 Task: Use the formula "DECIMAL" in spreadsheet "Project protfolio".
Action: Mouse moved to (135, 78)
Screenshot: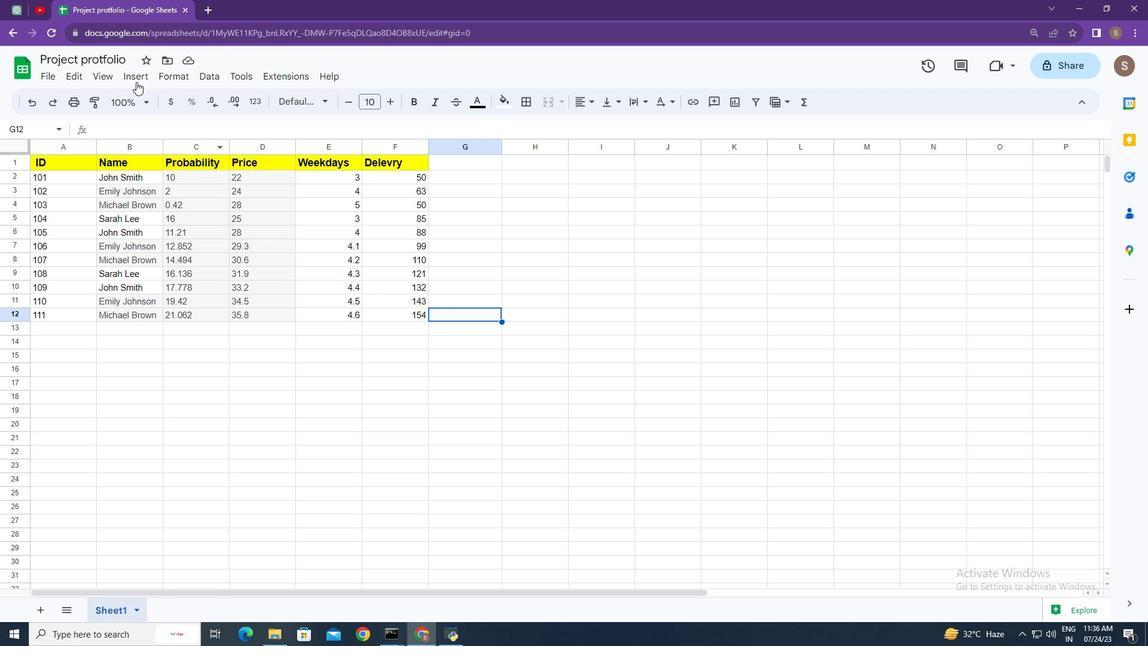 
Action: Mouse pressed left at (135, 78)
Screenshot: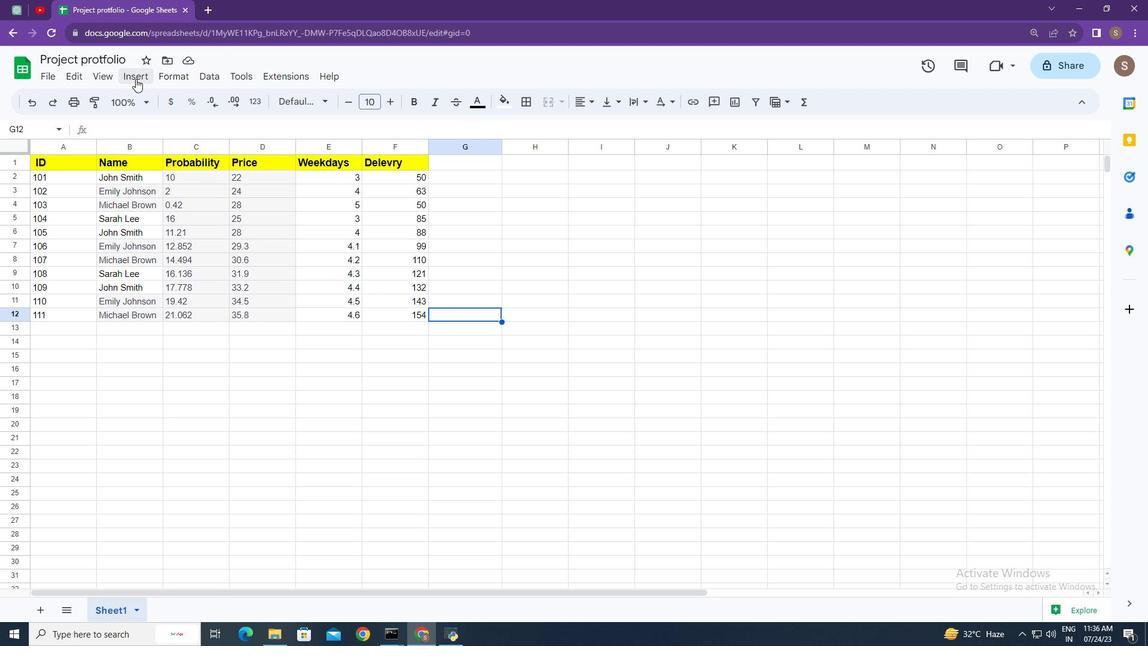 
Action: Mouse moved to (216, 307)
Screenshot: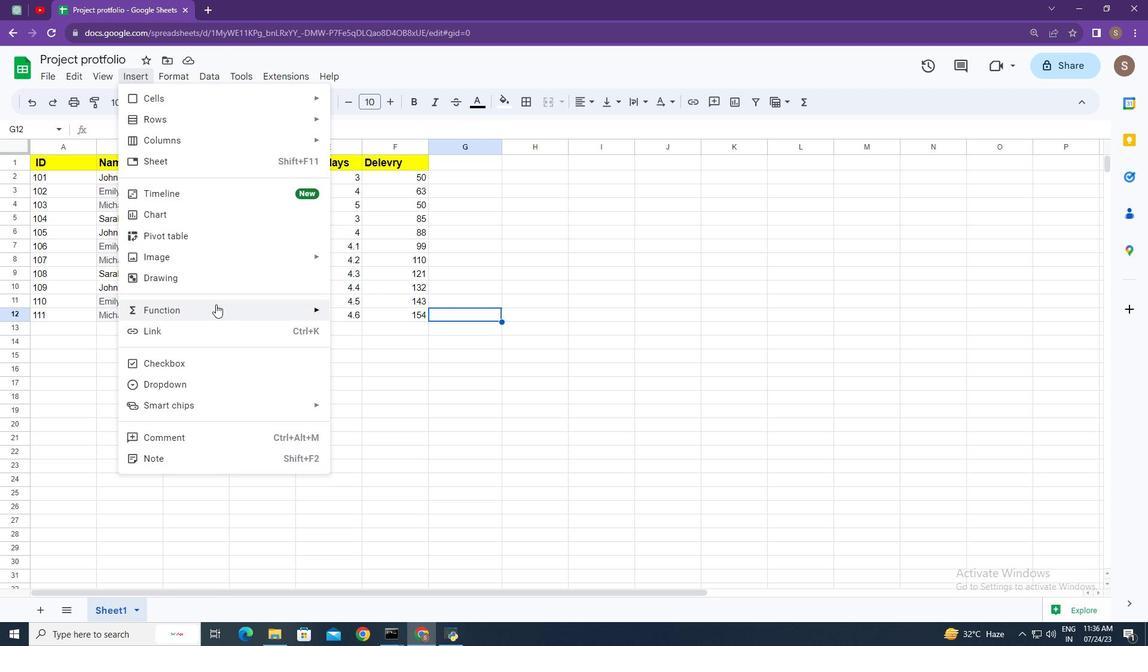 
Action: Mouse pressed left at (216, 307)
Screenshot: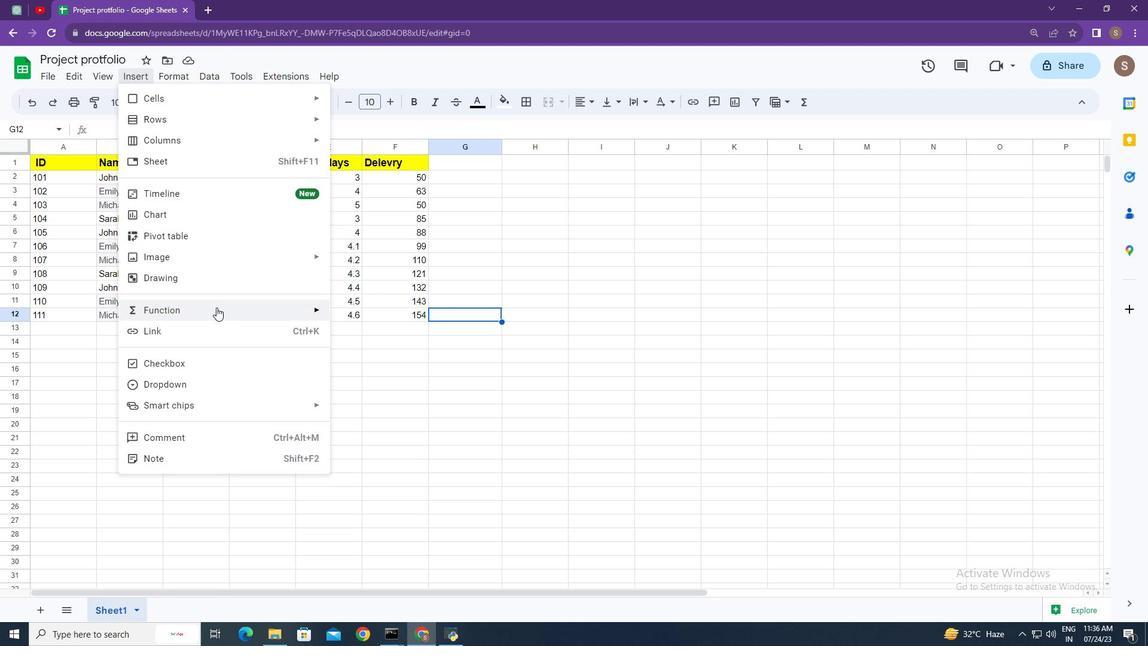 
Action: Mouse moved to (419, 232)
Screenshot: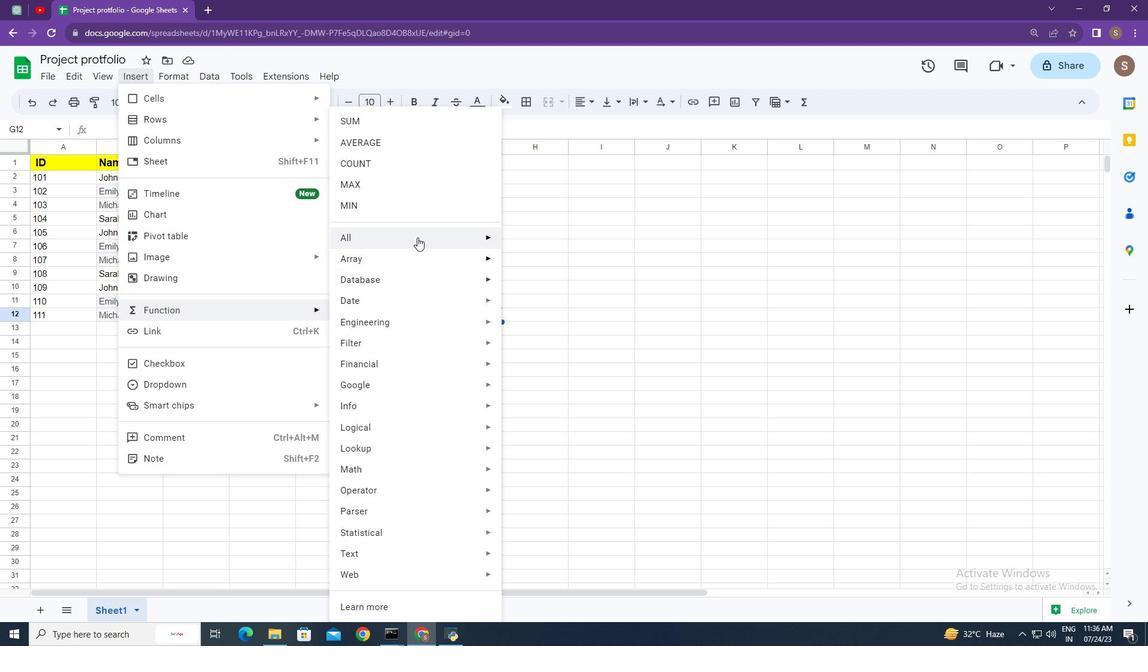 
Action: Mouse pressed left at (419, 232)
Screenshot: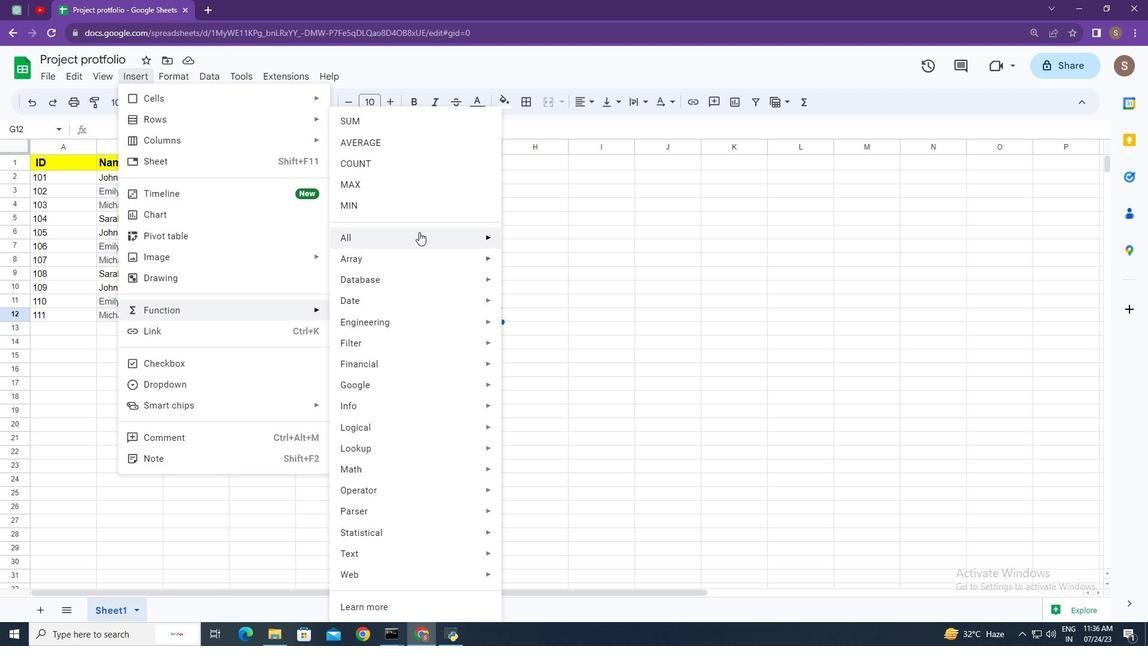 
Action: Mouse moved to (569, 417)
Screenshot: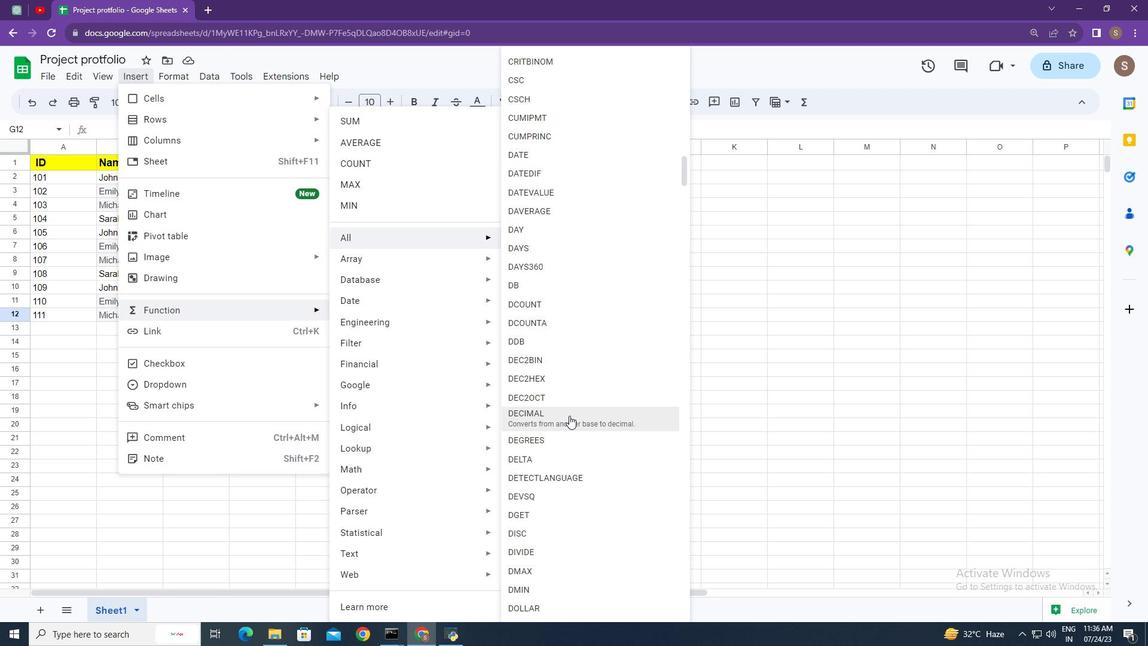 
Action: Mouse pressed left at (569, 417)
Screenshot: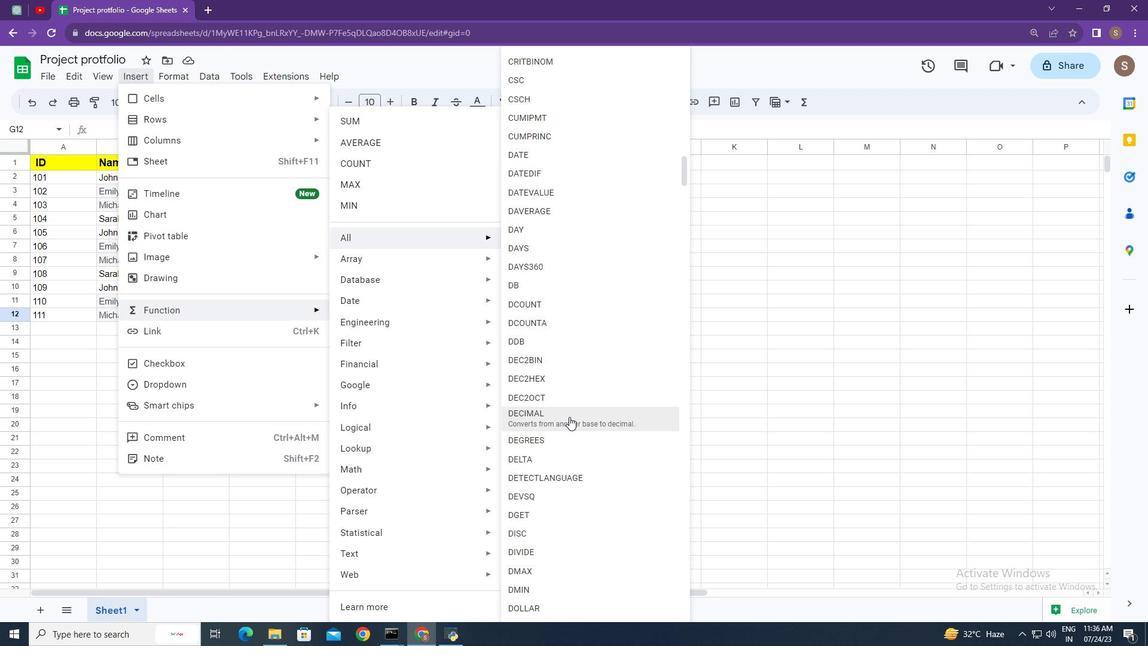 
Action: Mouse moved to (570, 387)
Screenshot: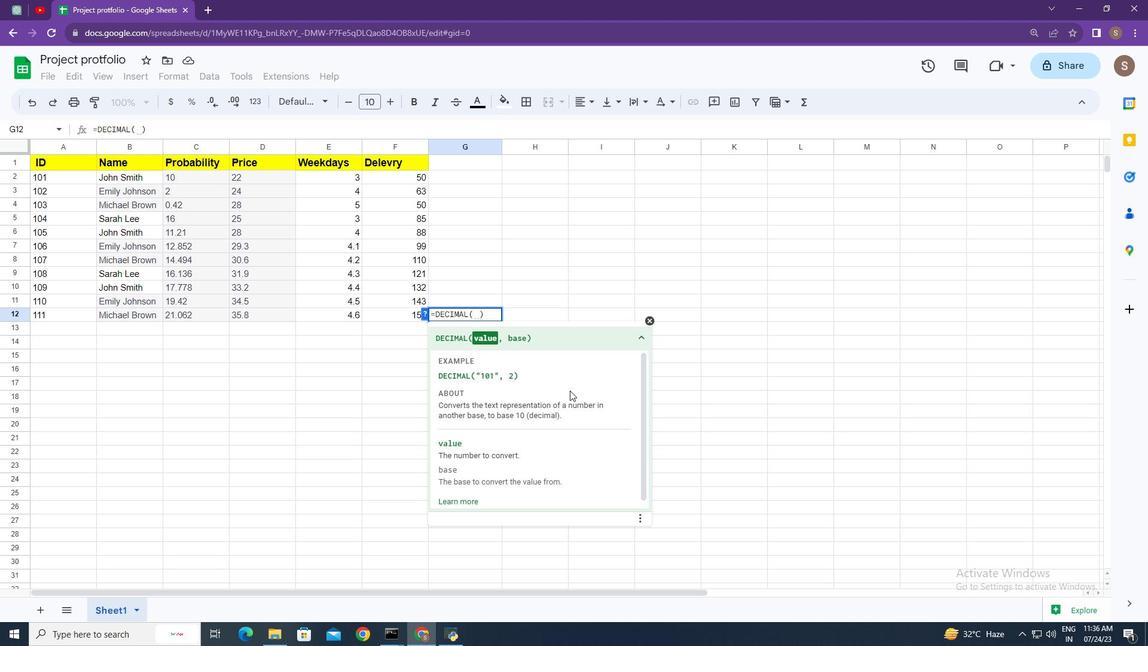 
Action: Key pressed <Key.shift_r>"101<Key.shift_r>",<Key.space>2<Key.enter>
Screenshot: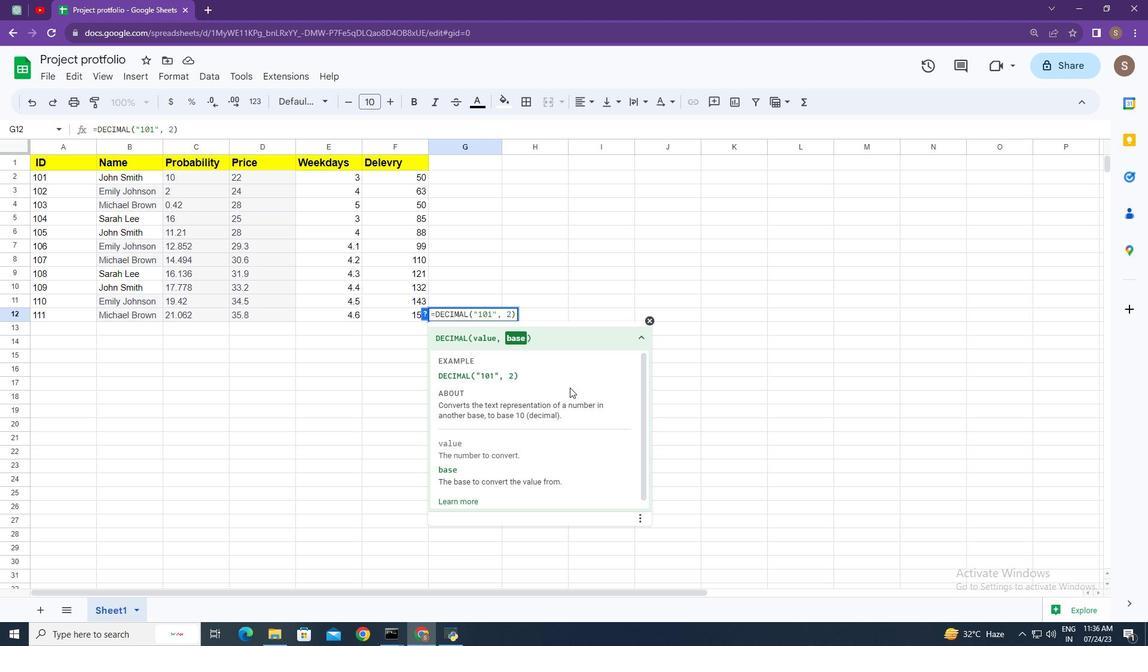 
